 Task: Create a due date automation trigger when advanced on, 2 hours before a card is due add checklist with checklist "Resume" complete.
Action: Mouse moved to (1146, 88)
Screenshot: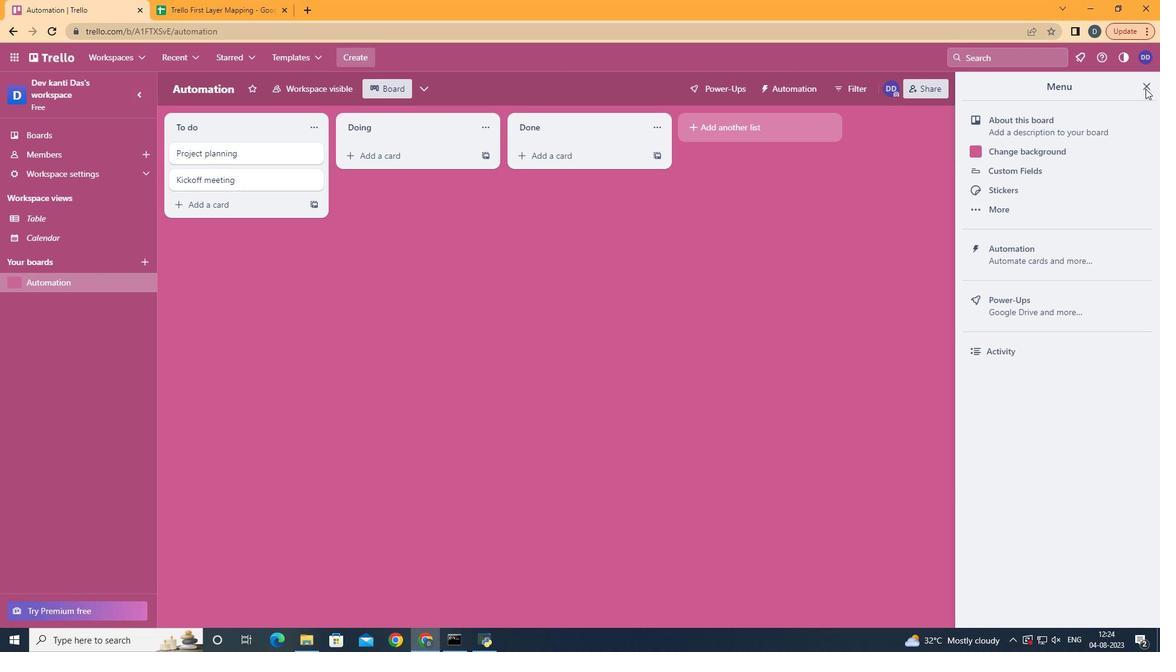 
Action: Mouse pressed left at (1146, 88)
Screenshot: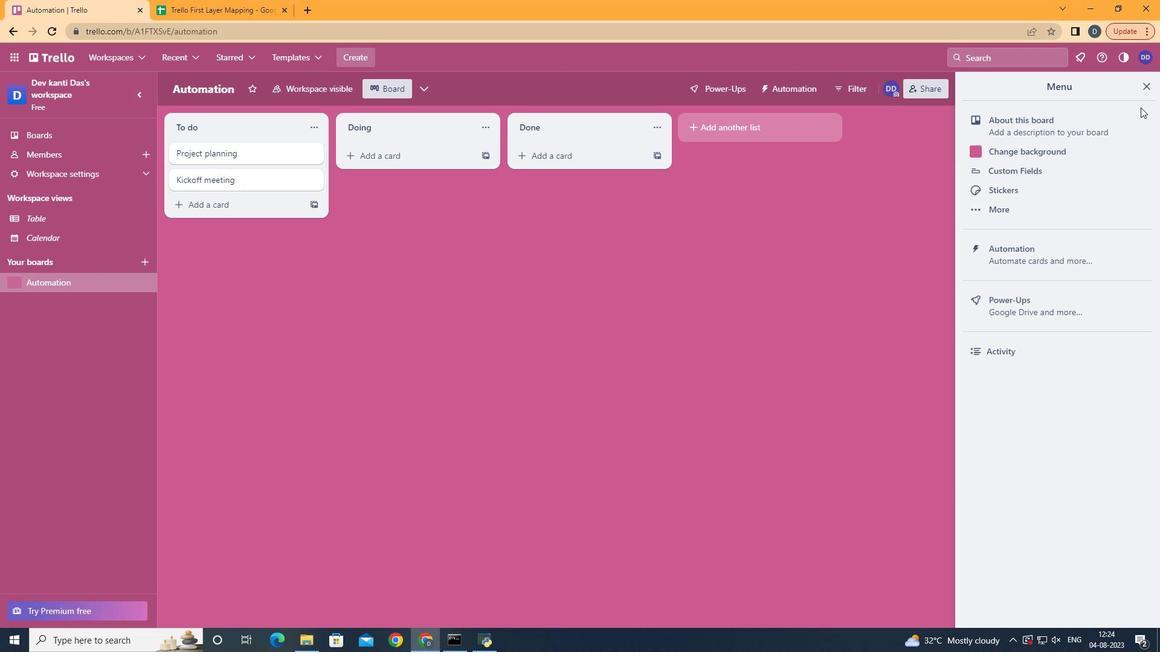 
Action: Mouse moved to (1038, 242)
Screenshot: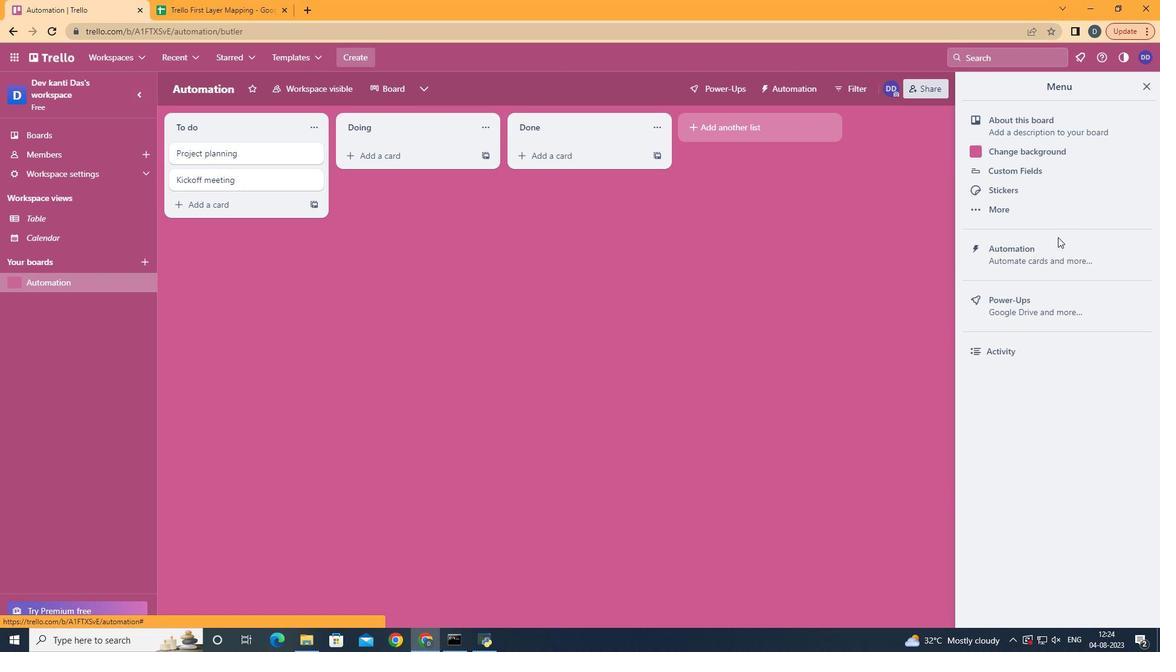 
Action: Mouse pressed left at (1038, 242)
Screenshot: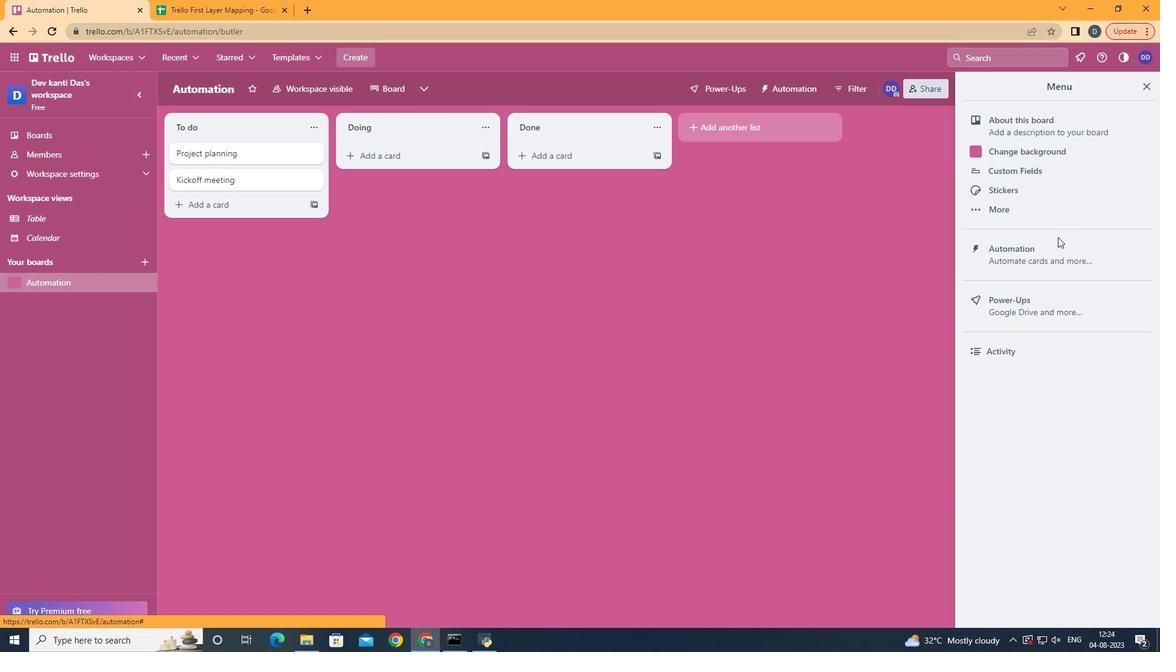 
Action: Mouse moved to (268, 247)
Screenshot: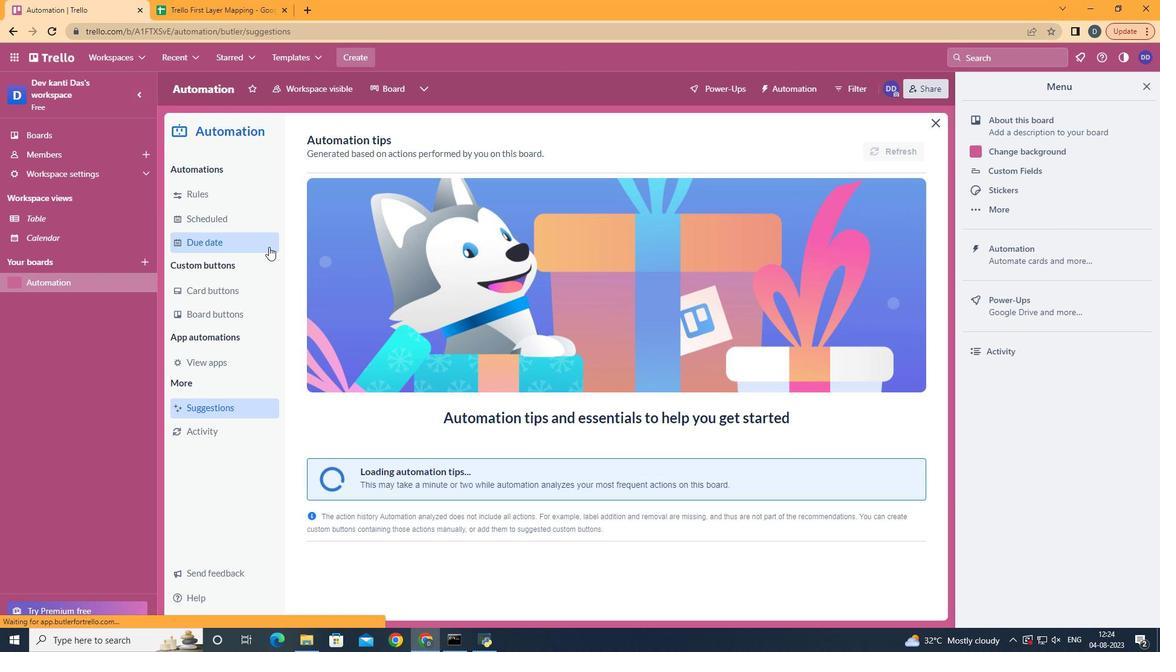 
Action: Mouse pressed left at (268, 247)
Screenshot: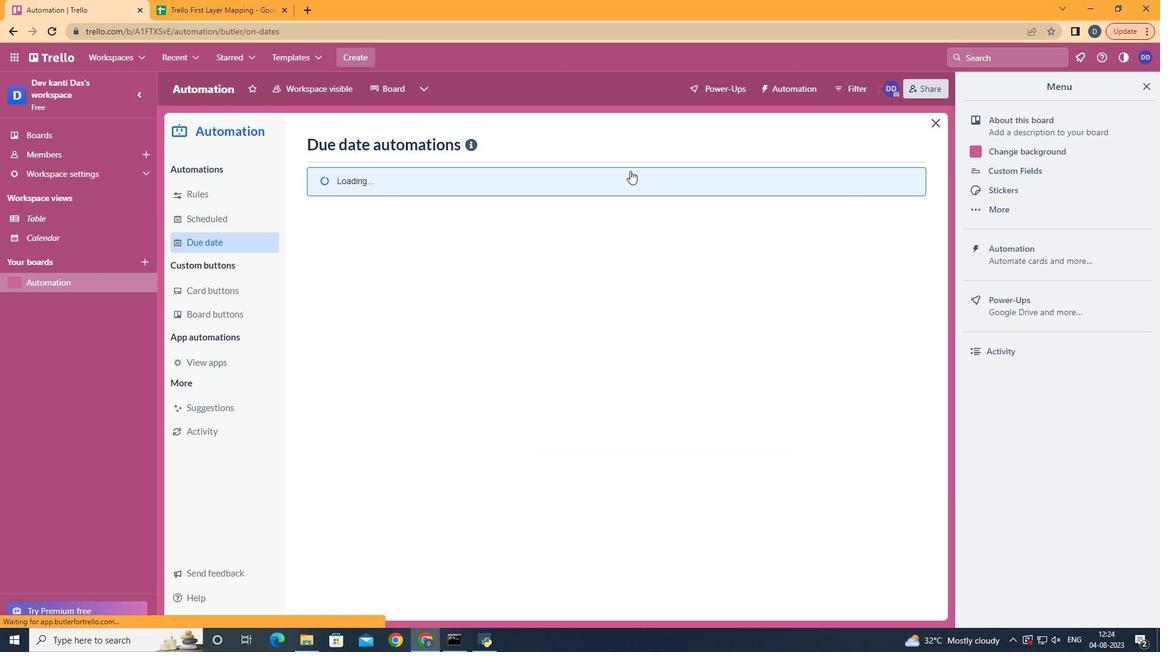 
Action: Mouse moved to (841, 149)
Screenshot: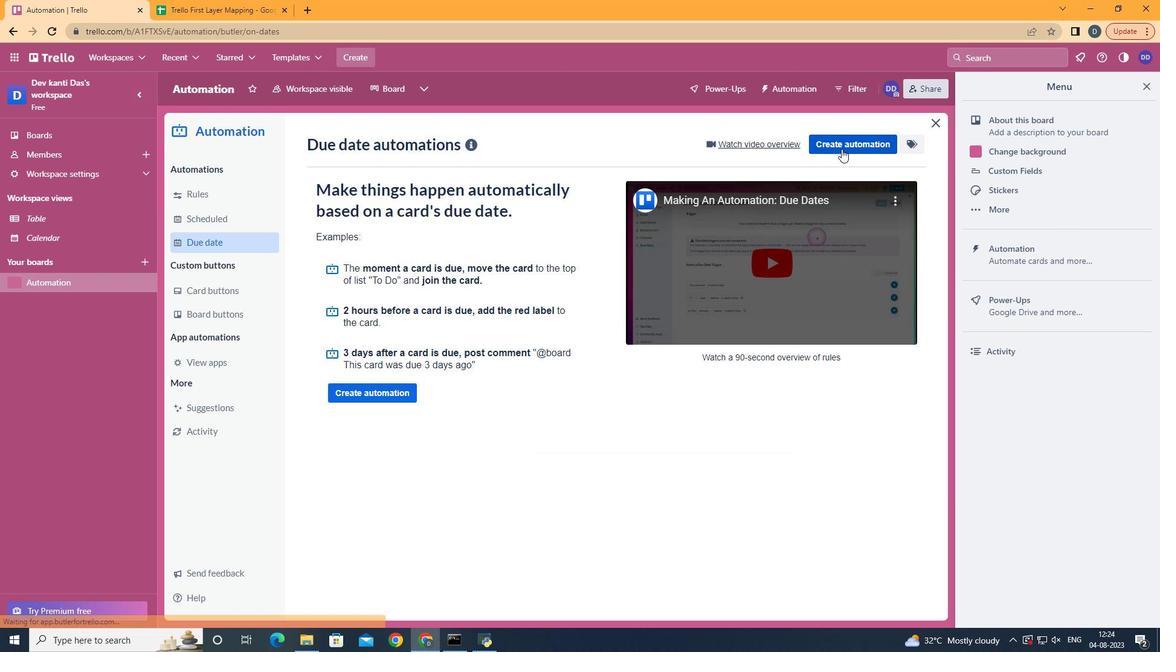 
Action: Mouse pressed left at (841, 149)
Screenshot: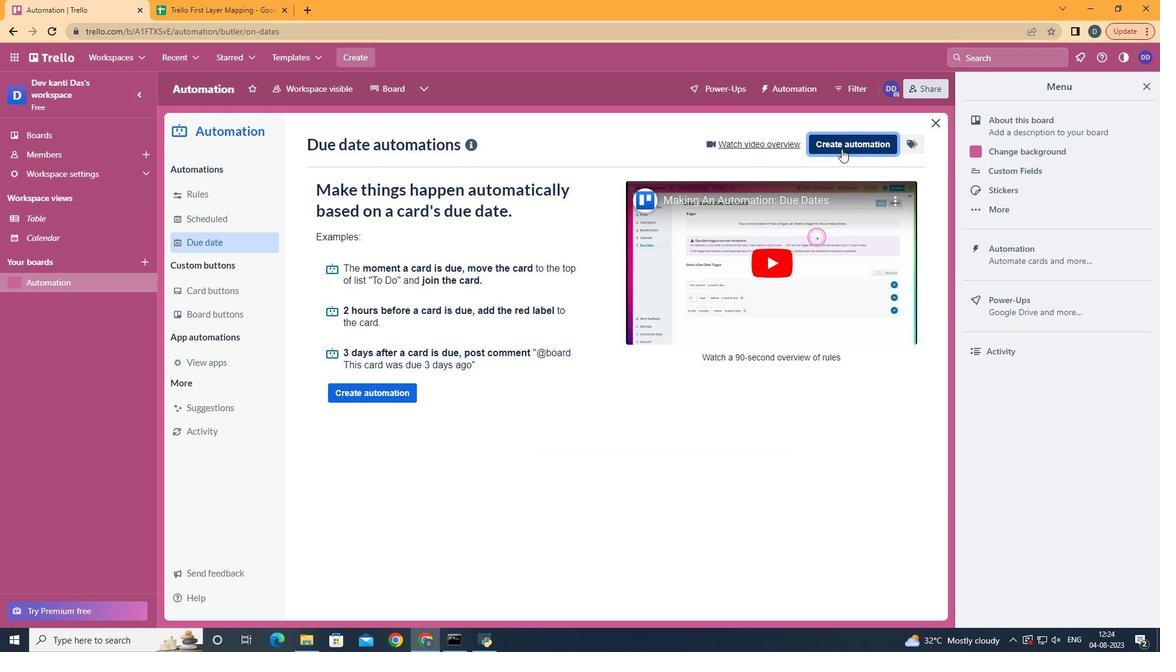 
Action: Mouse moved to (557, 275)
Screenshot: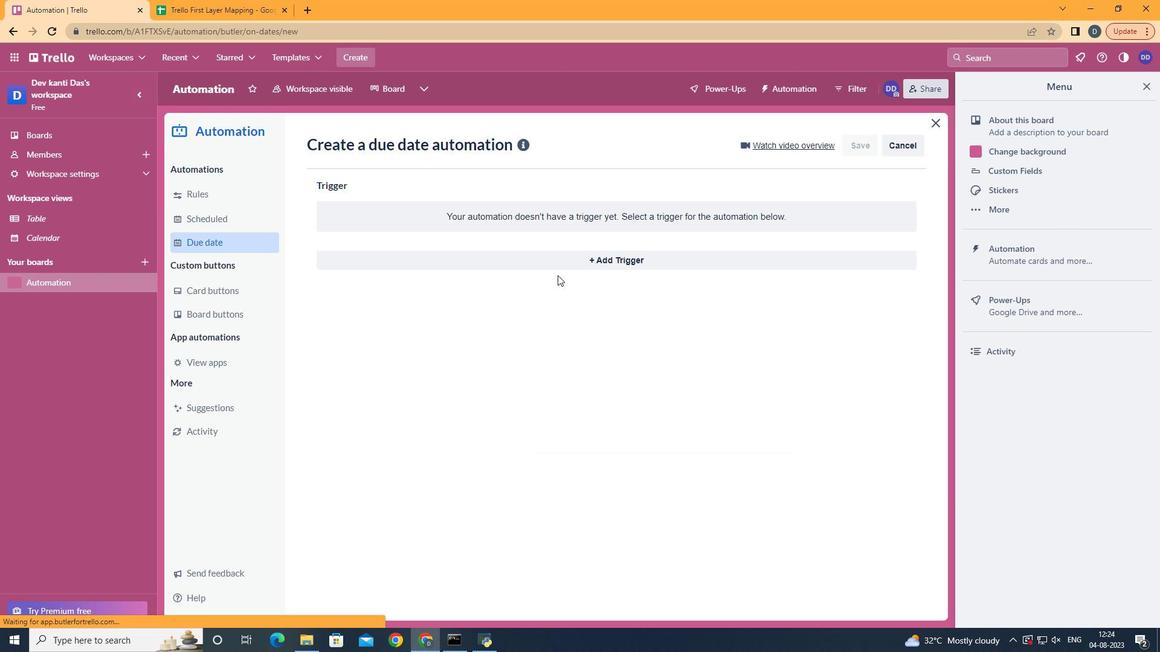 
Action: Mouse pressed left at (557, 275)
Screenshot: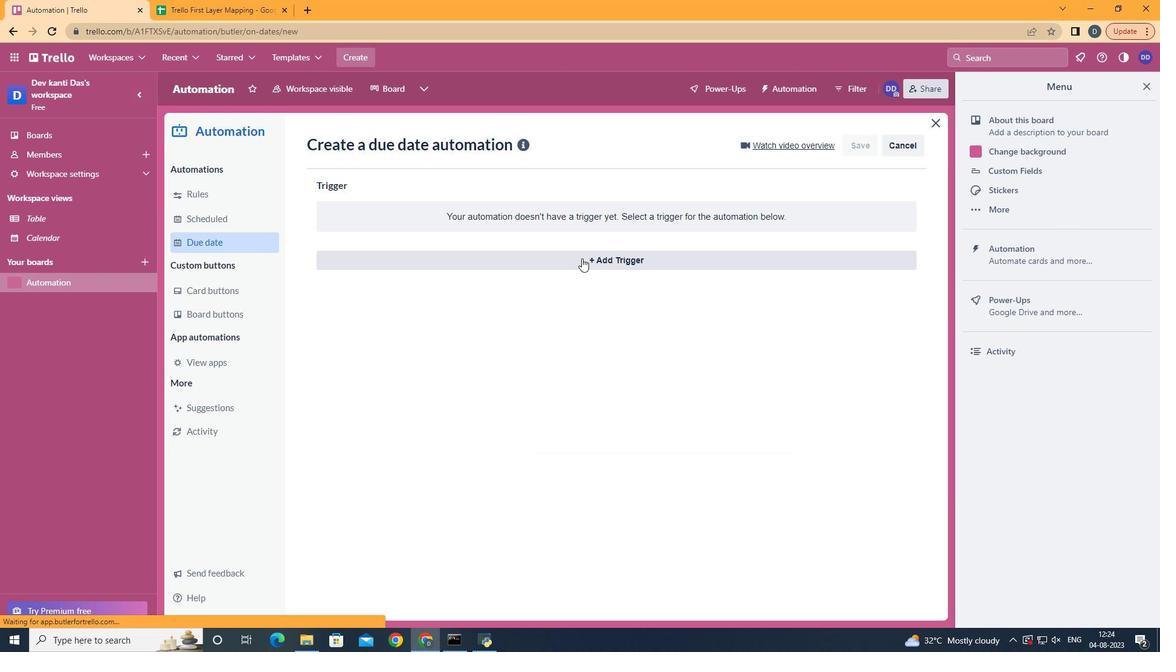 
Action: Mouse moved to (582, 258)
Screenshot: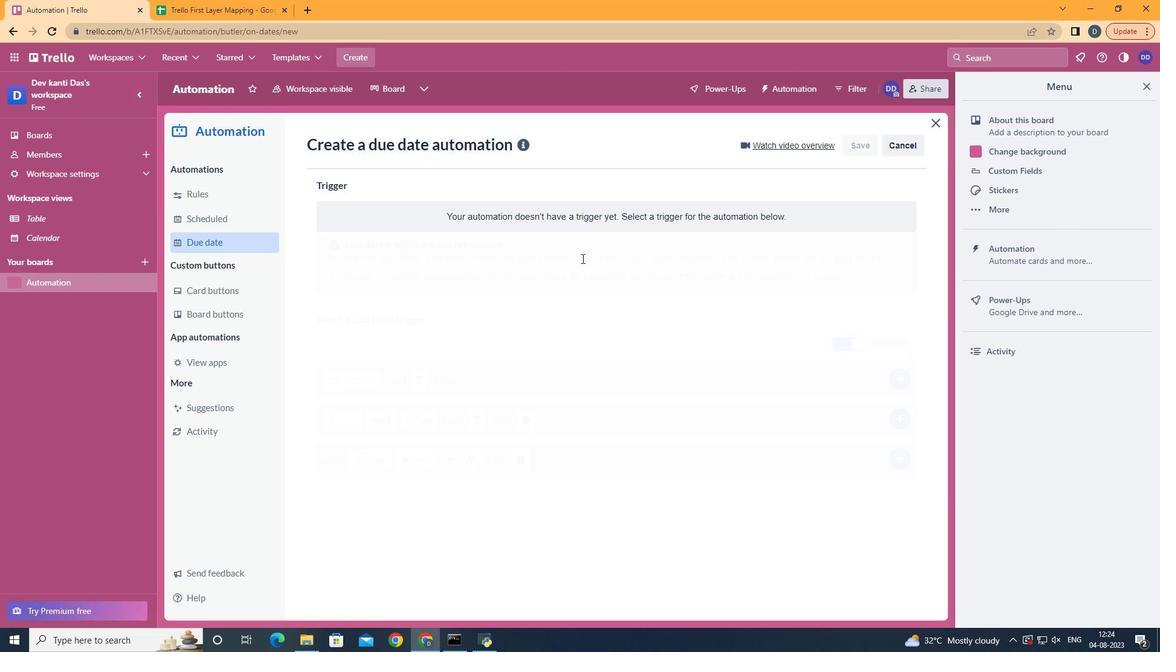
Action: Mouse pressed left at (582, 258)
Screenshot: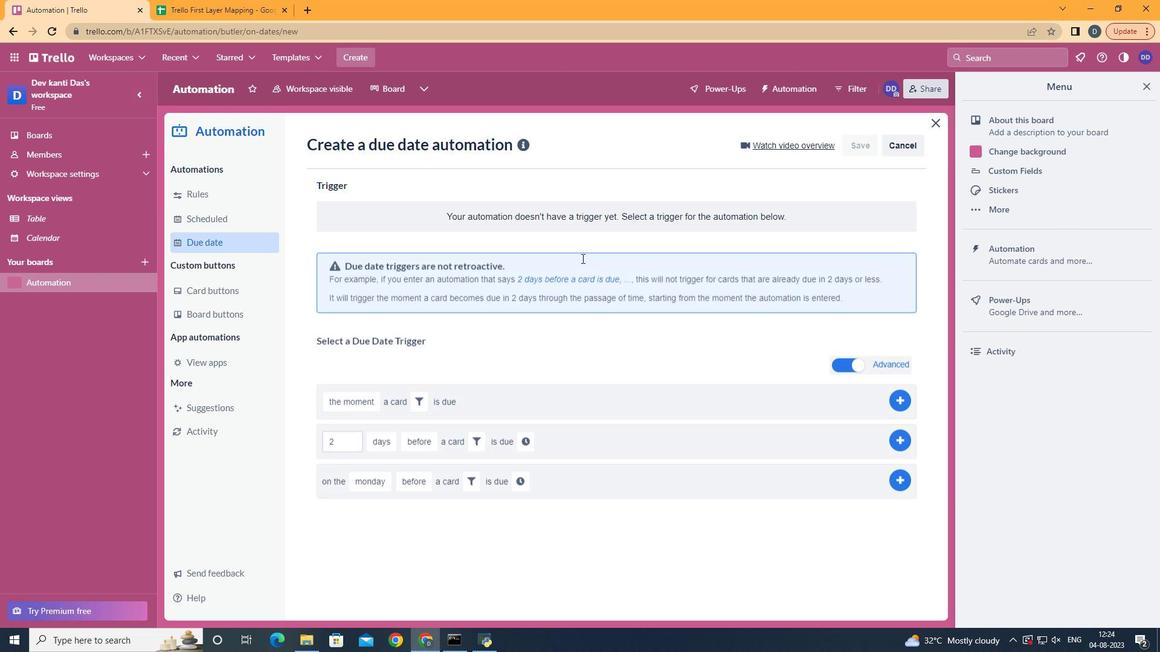 
Action: Mouse moved to (400, 516)
Screenshot: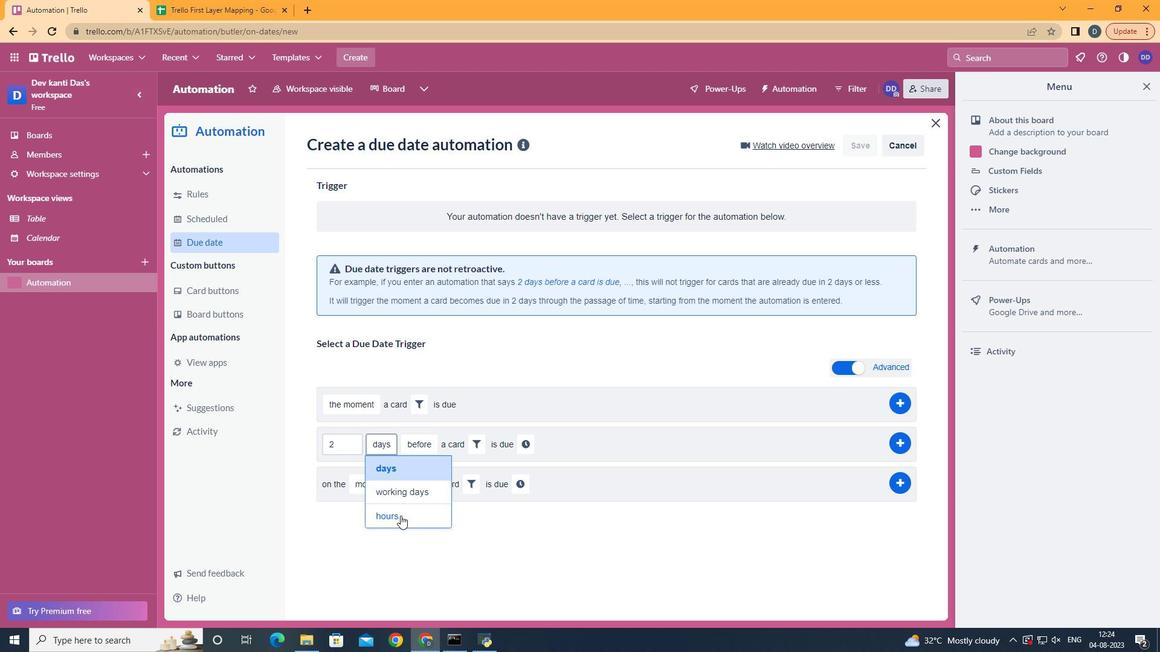 
Action: Mouse pressed left at (400, 516)
Screenshot: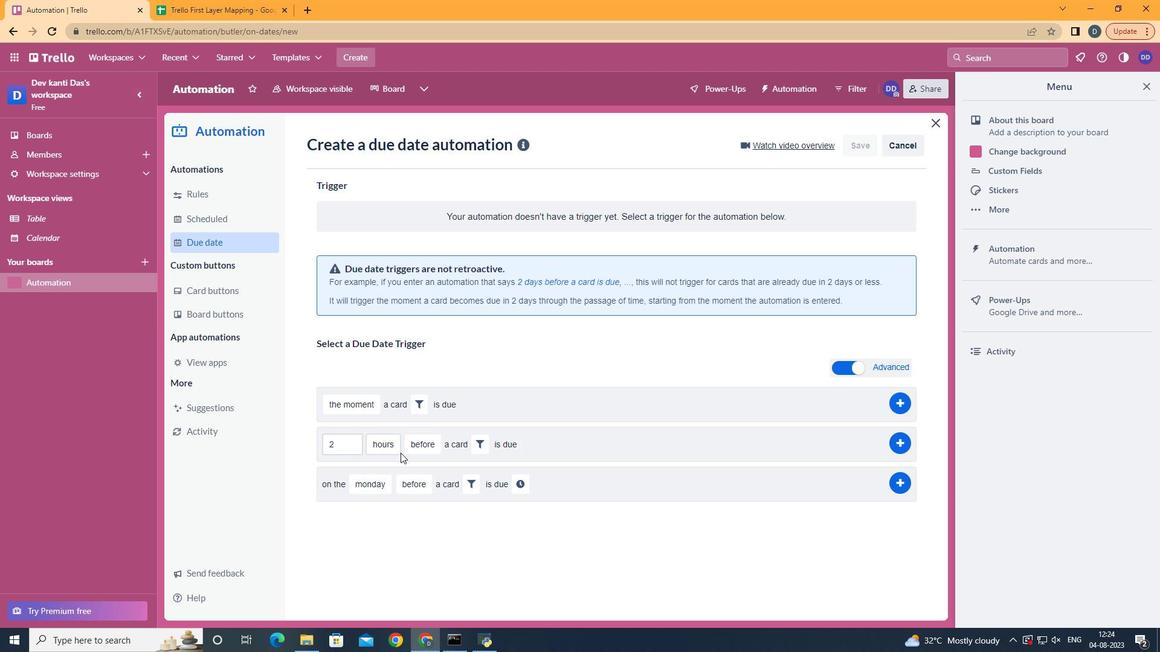
Action: Mouse moved to (426, 461)
Screenshot: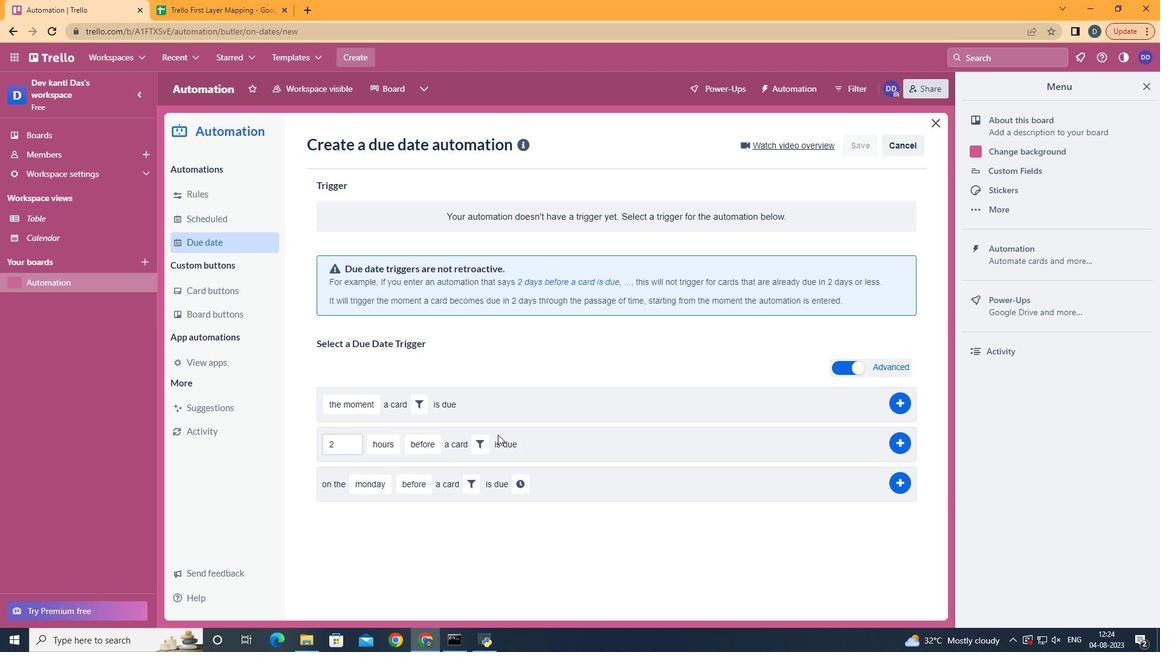 
Action: Mouse pressed left at (426, 461)
Screenshot: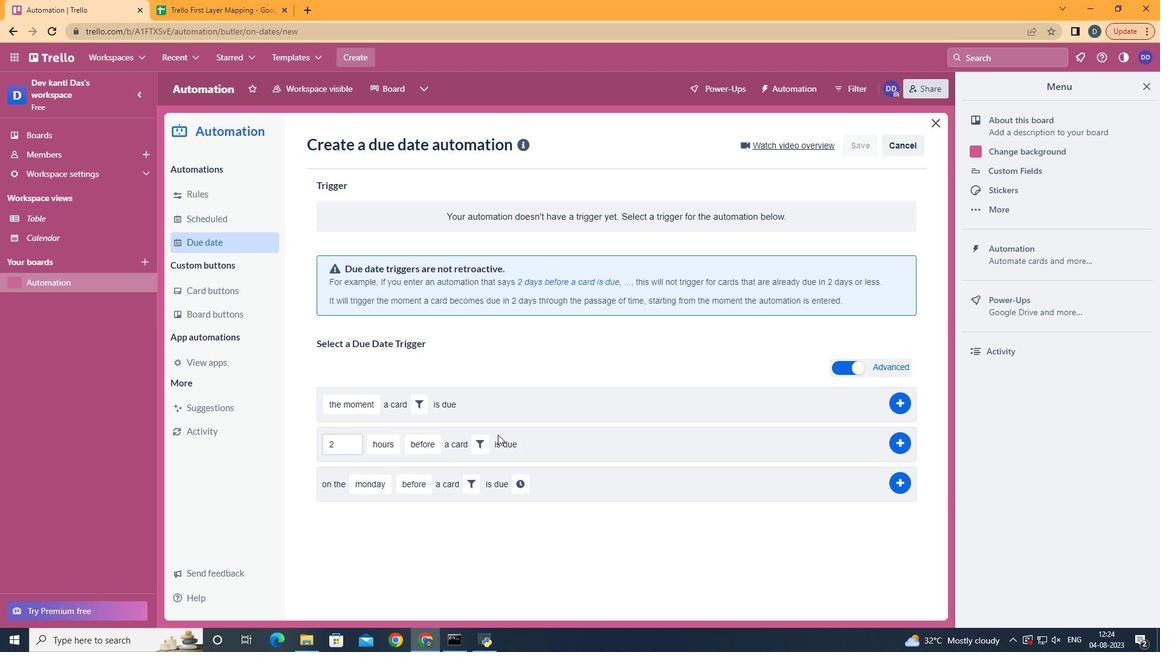 
Action: Mouse moved to (482, 443)
Screenshot: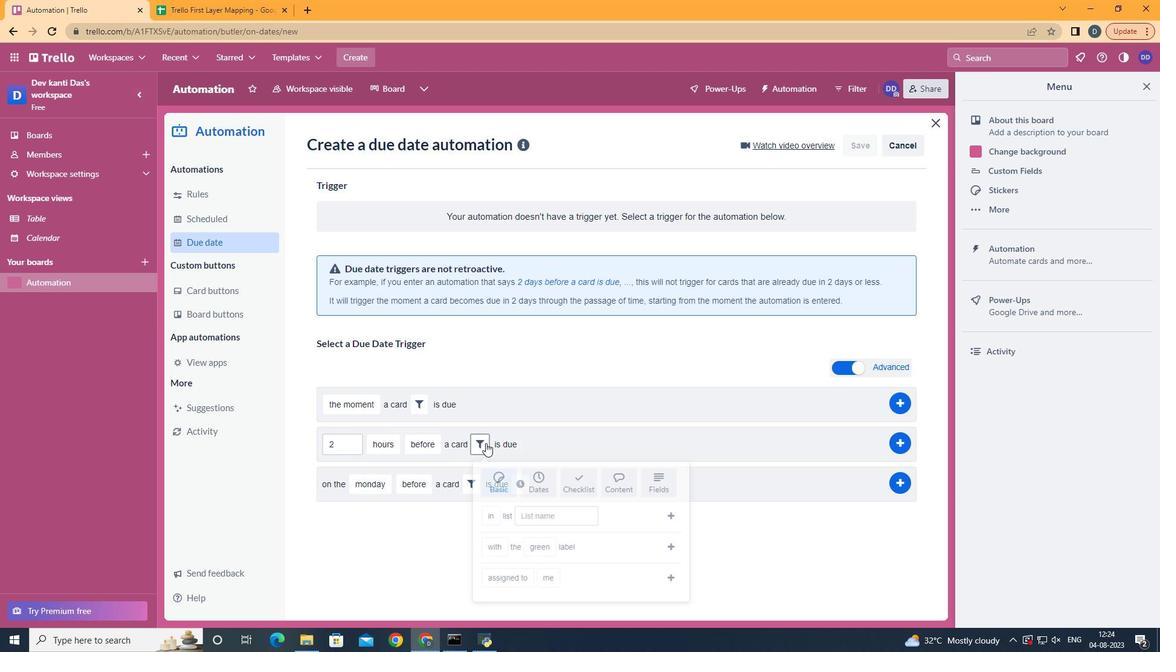 
Action: Mouse pressed left at (482, 443)
Screenshot: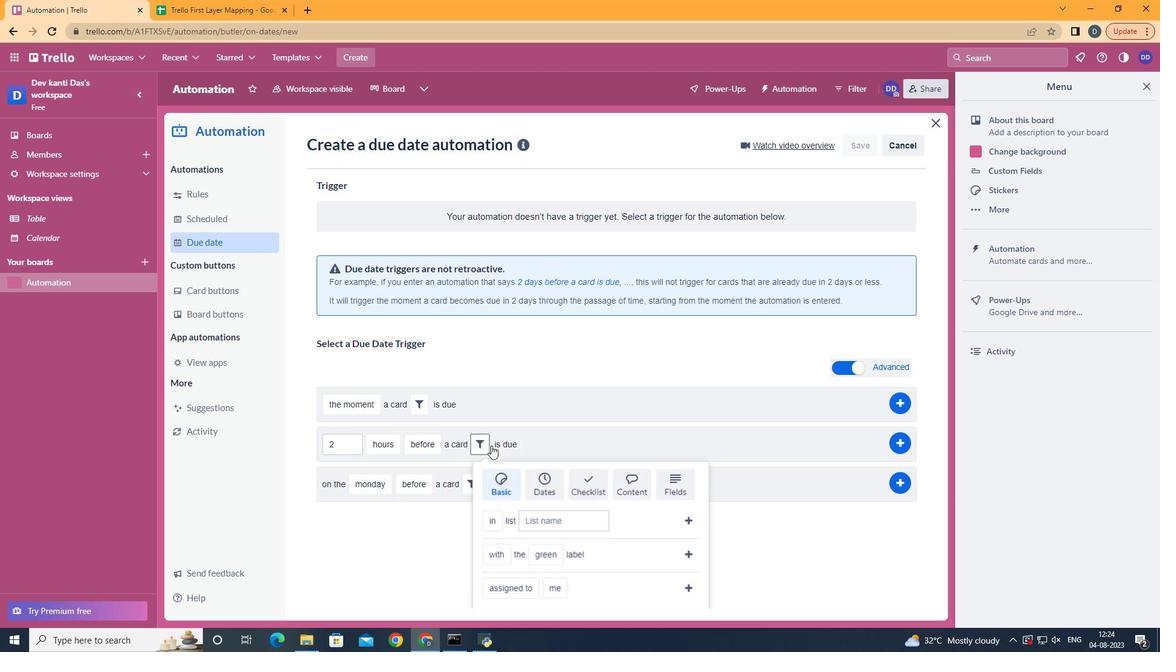 
Action: Mouse moved to (582, 486)
Screenshot: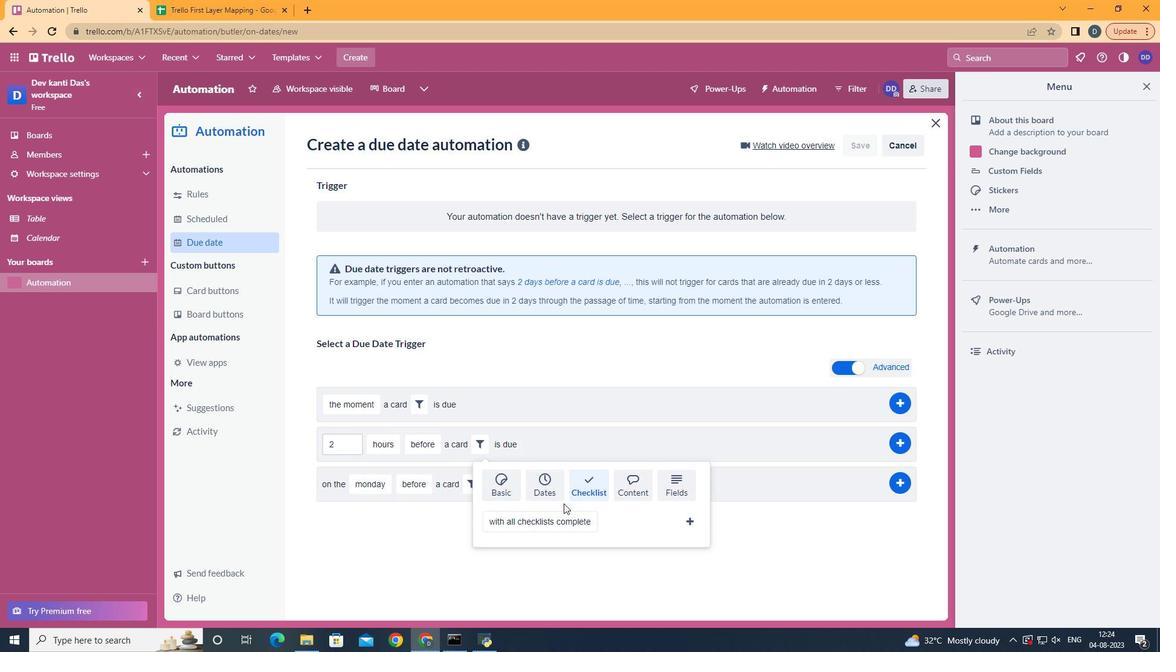 
Action: Mouse pressed left at (582, 486)
Screenshot: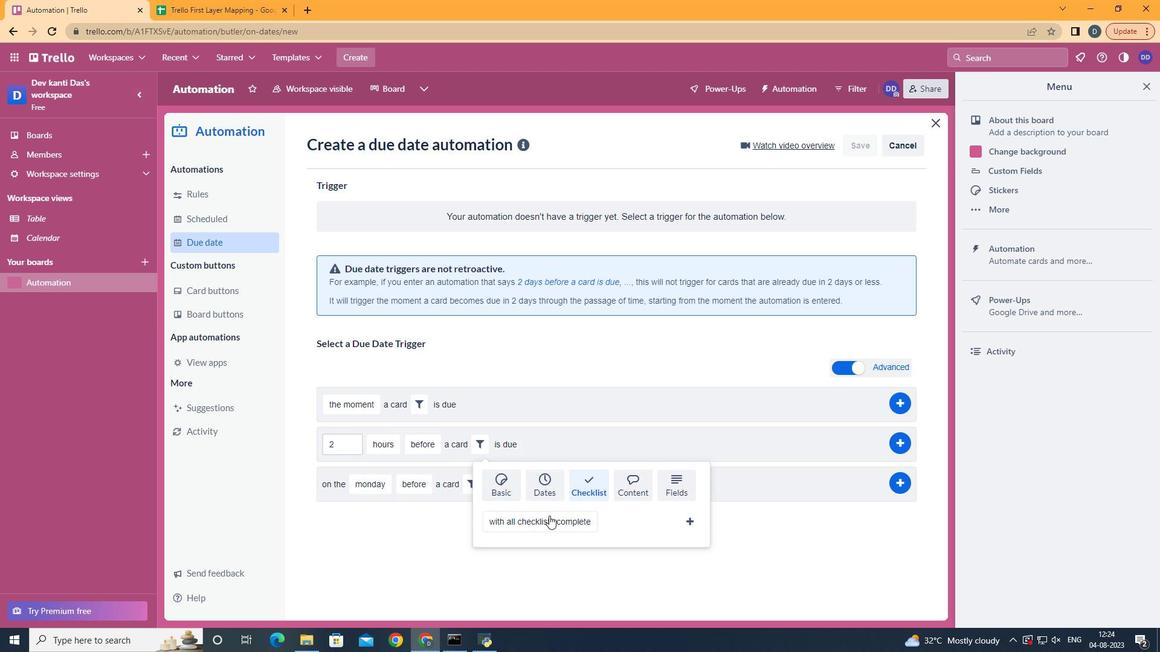 
Action: Mouse moved to (559, 453)
Screenshot: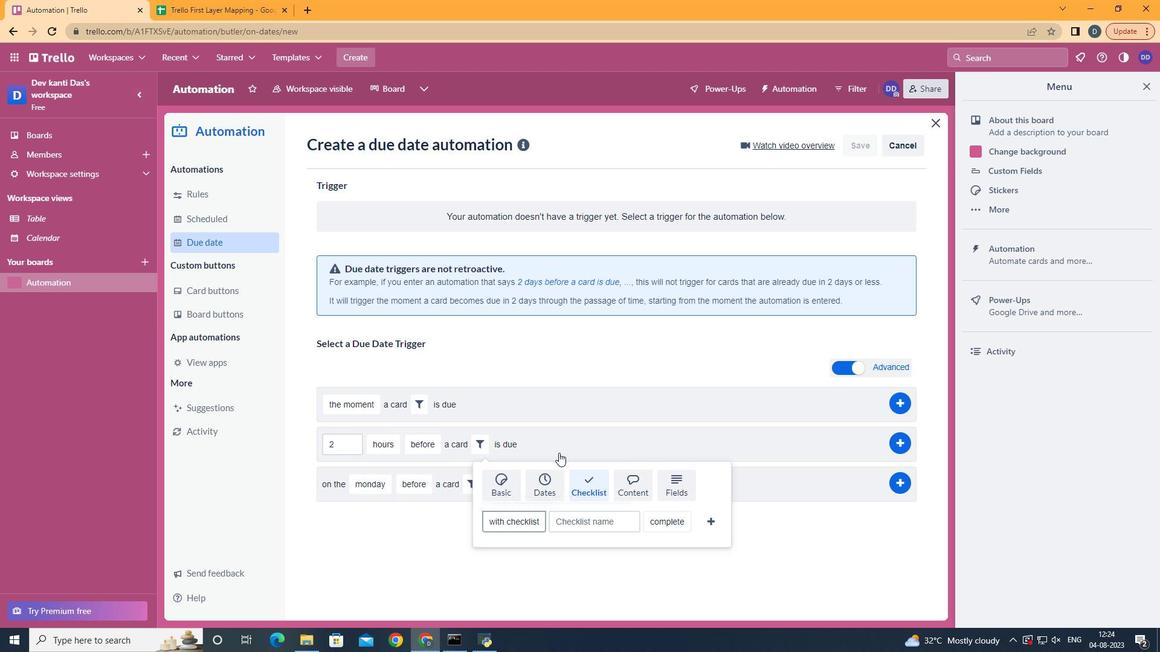 
Action: Mouse pressed left at (559, 453)
Screenshot: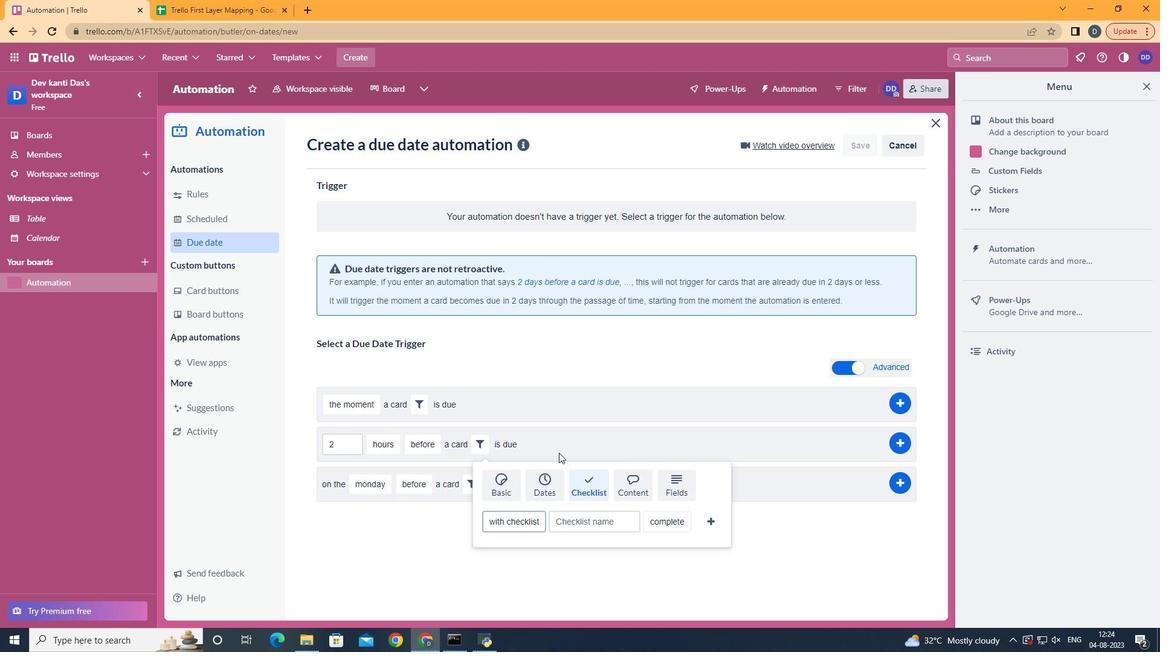 
Action: Mouse moved to (594, 524)
Screenshot: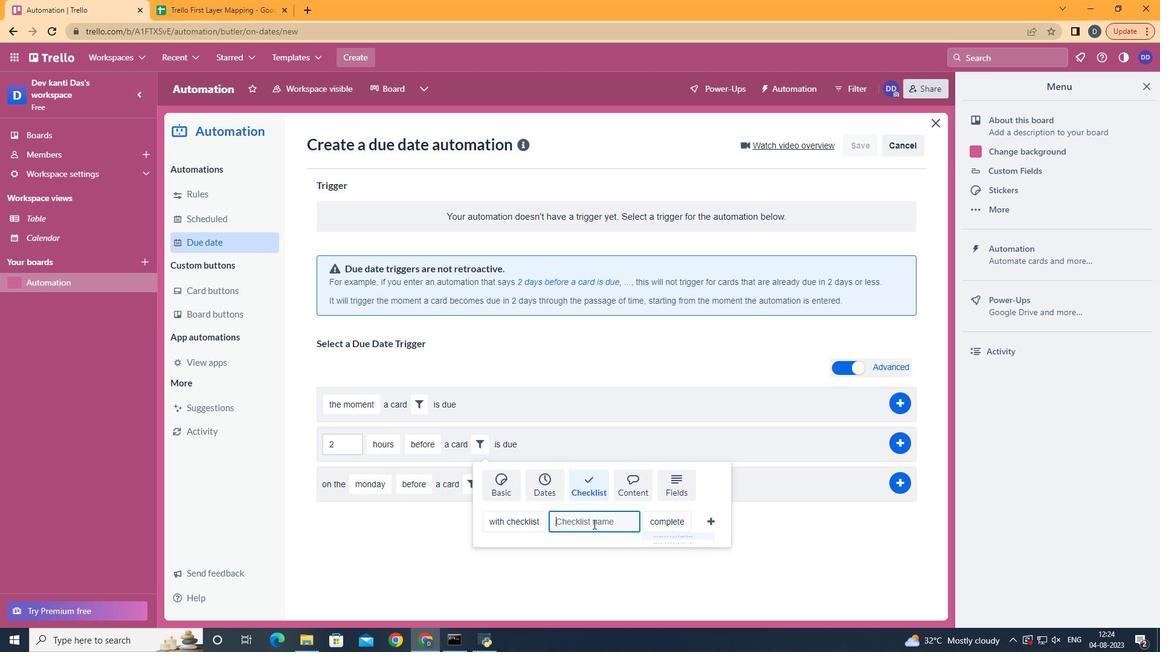 
Action: Mouse pressed left at (594, 524)
Screenshot: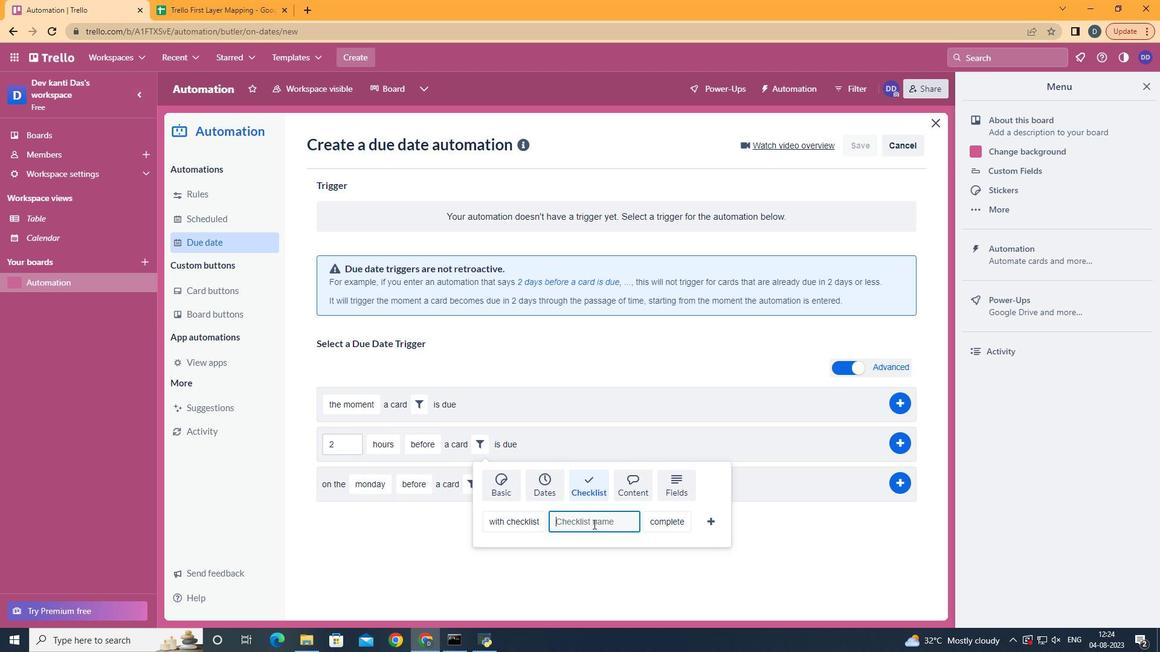 
Action: Mouse moved to (593, 524)
Screenshot: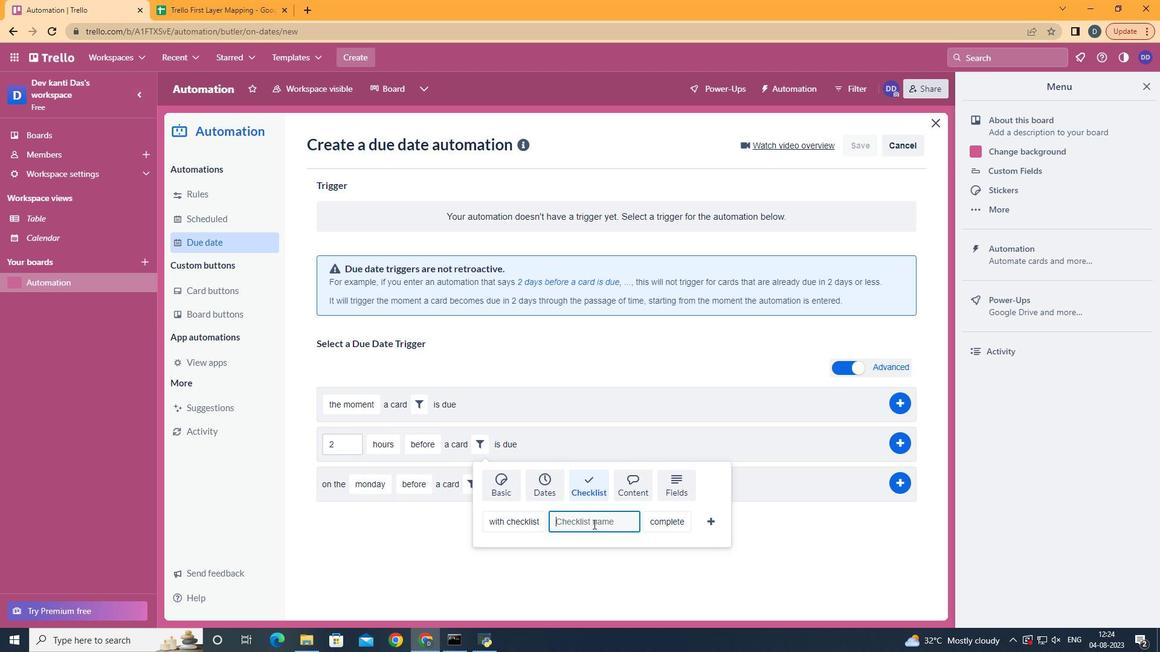 
Action: Key pressed <Key.shift>Resume
Screenshot: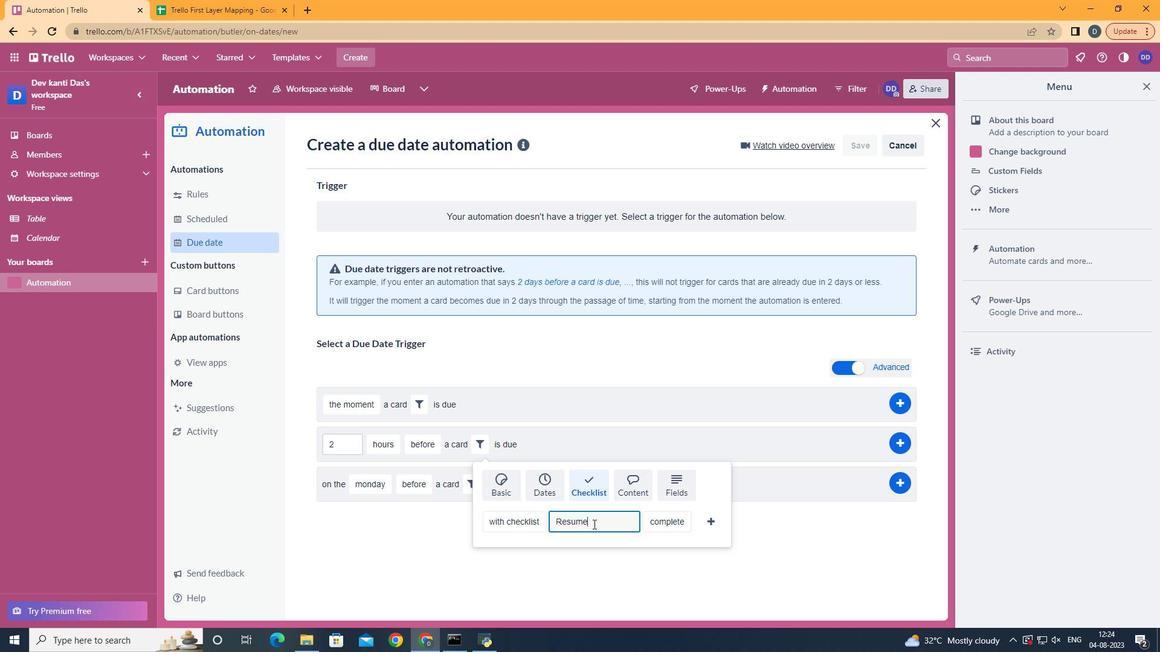 
Action: Mouse moved to (675, 542)
Screenshot: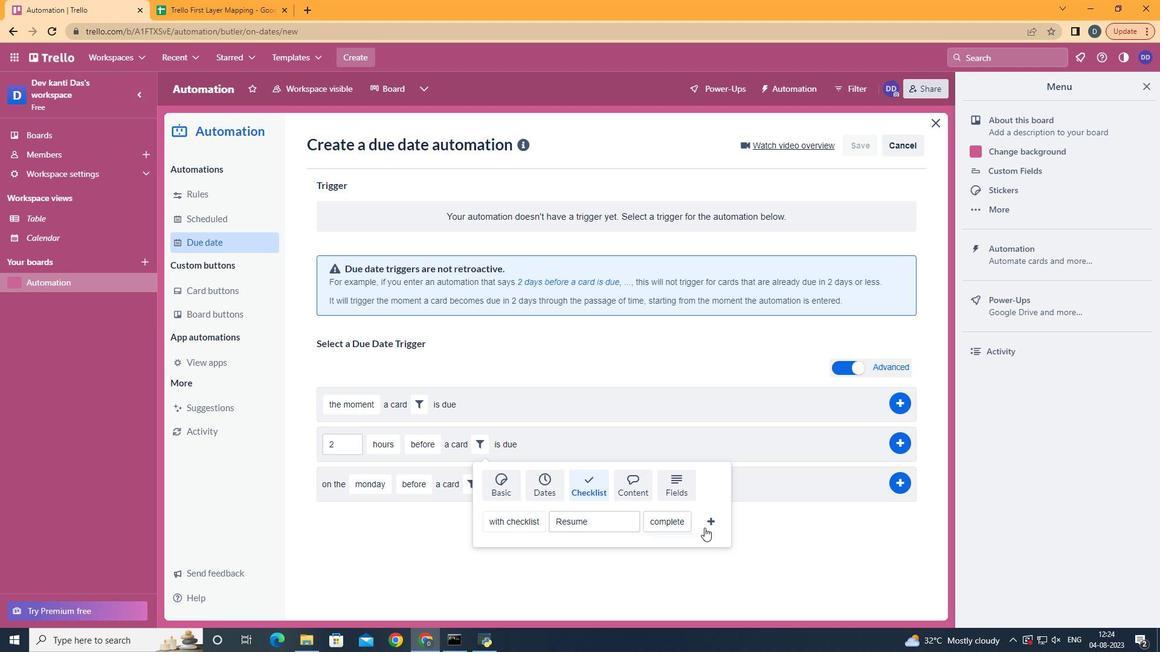 
Action: Mouse pressed left at (675, 542)
Screenshot: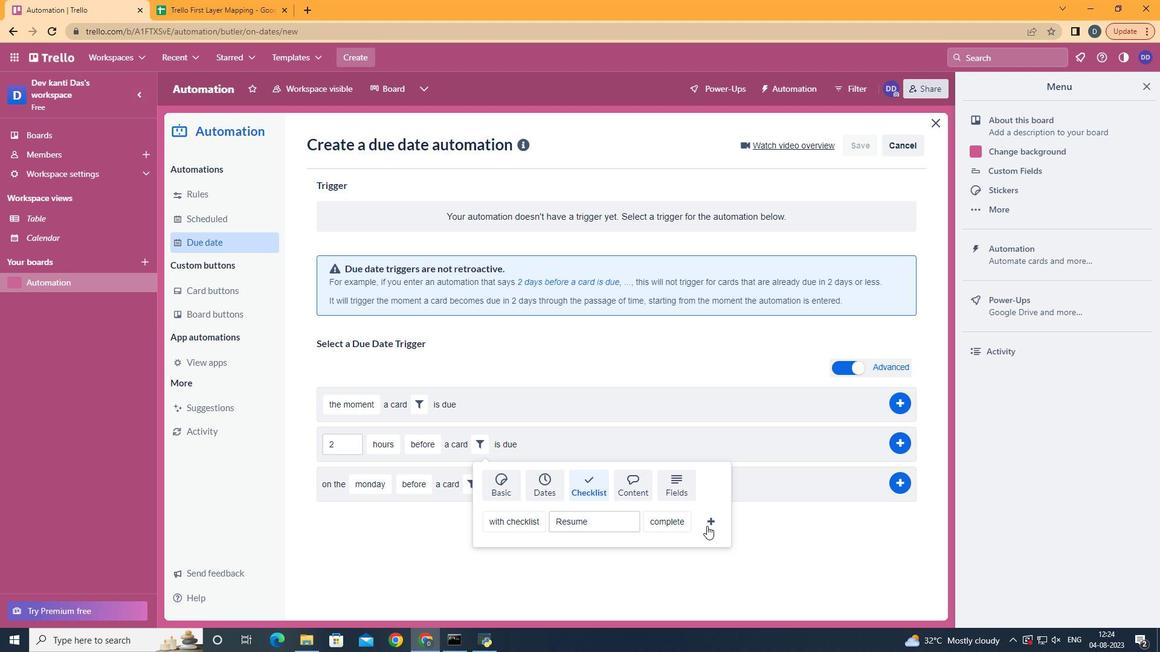 
Action: Mouse moved to (708, 525)
Screenshot: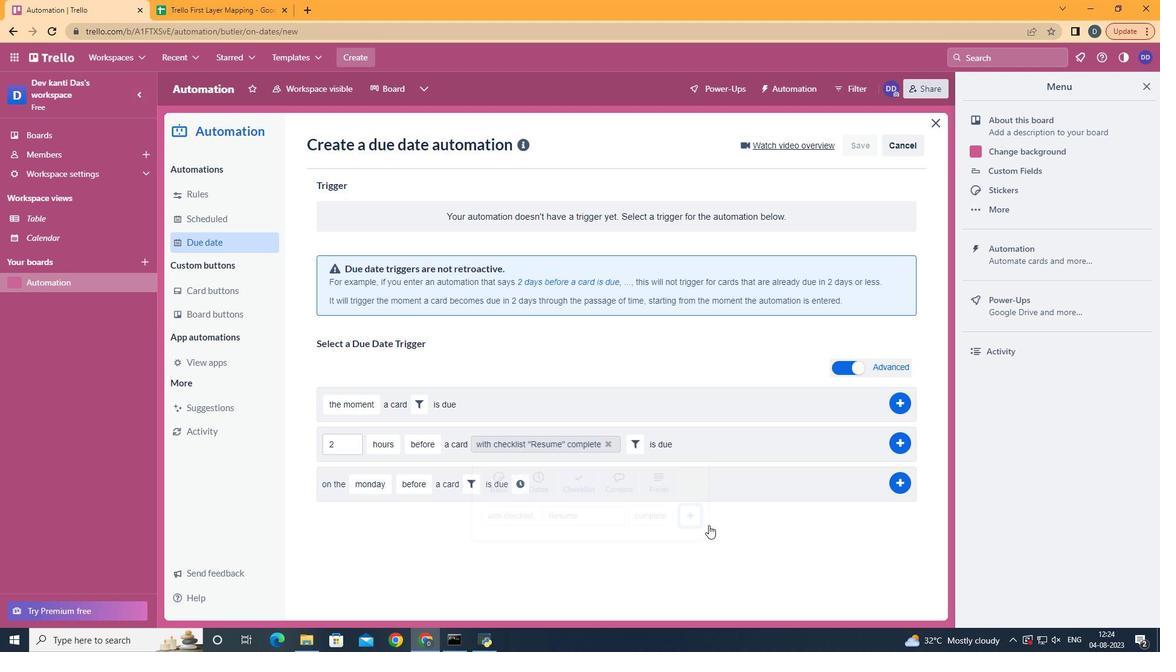 
Action: Mouse pressed left at (708, 525)
Screenshot: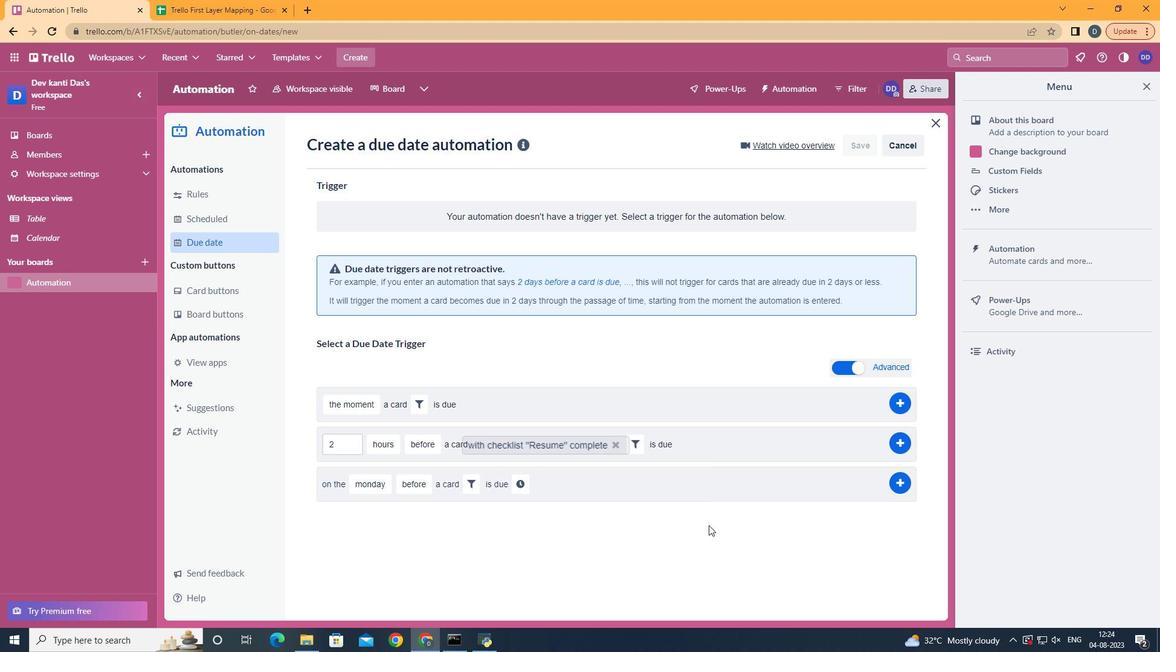 
Action: Mouse moved to (892, 448)
Screenshot: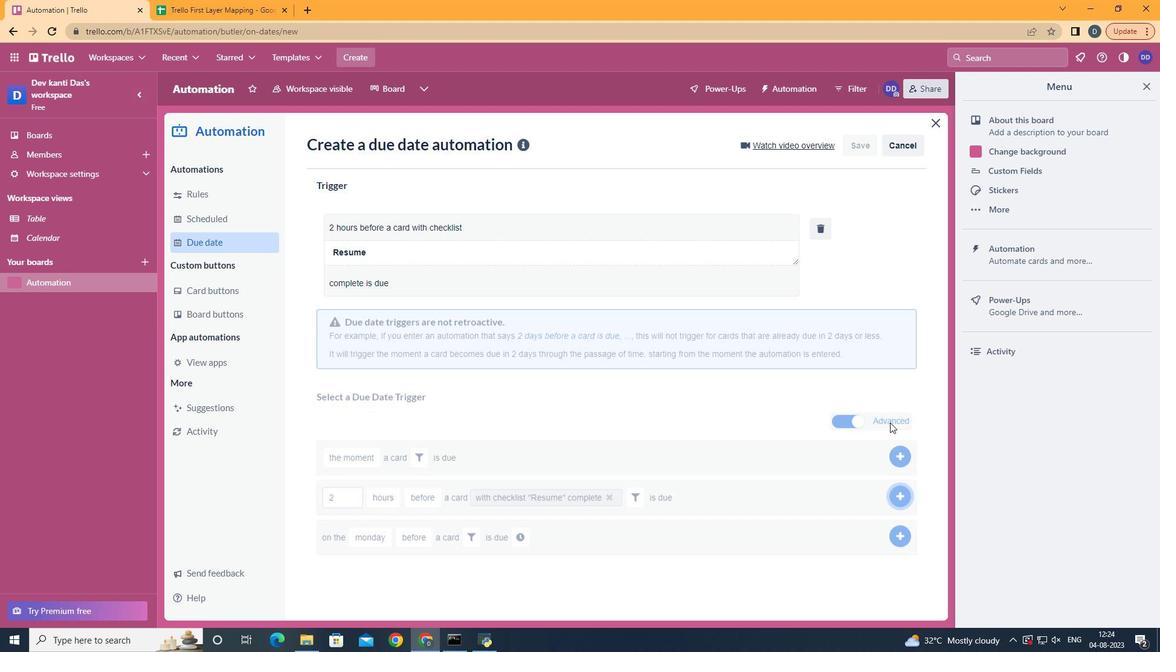 
Action: Mouse pressed left at (892, 448)
Screenshot: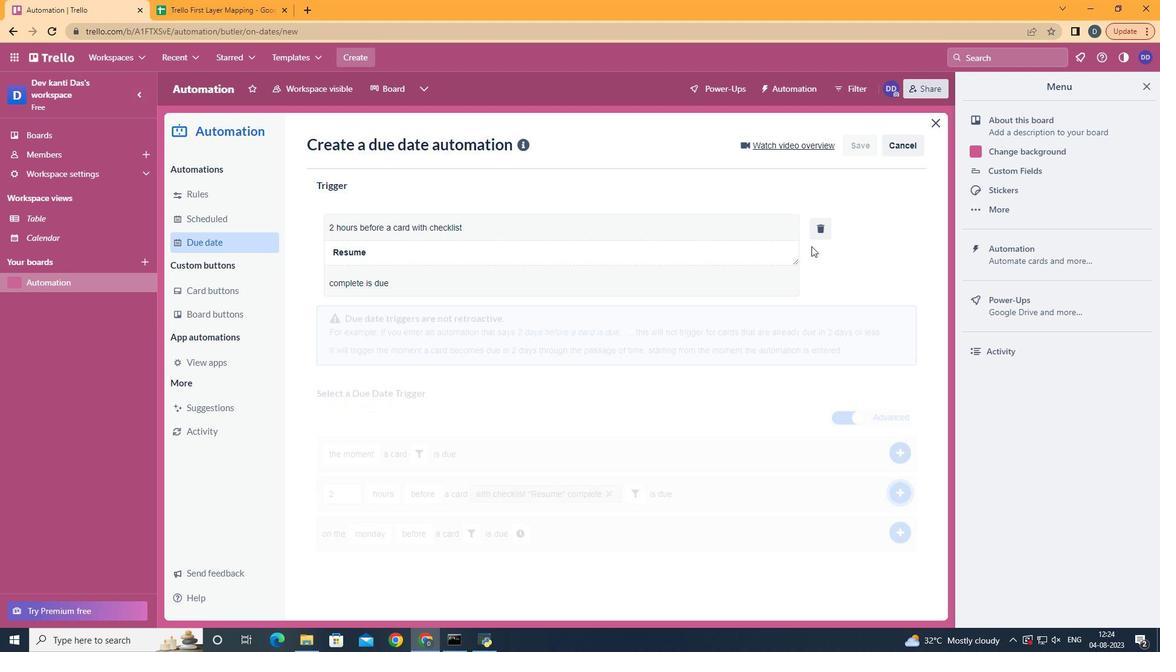 
Action: Mouse moved to (539, 287)
Screenshot: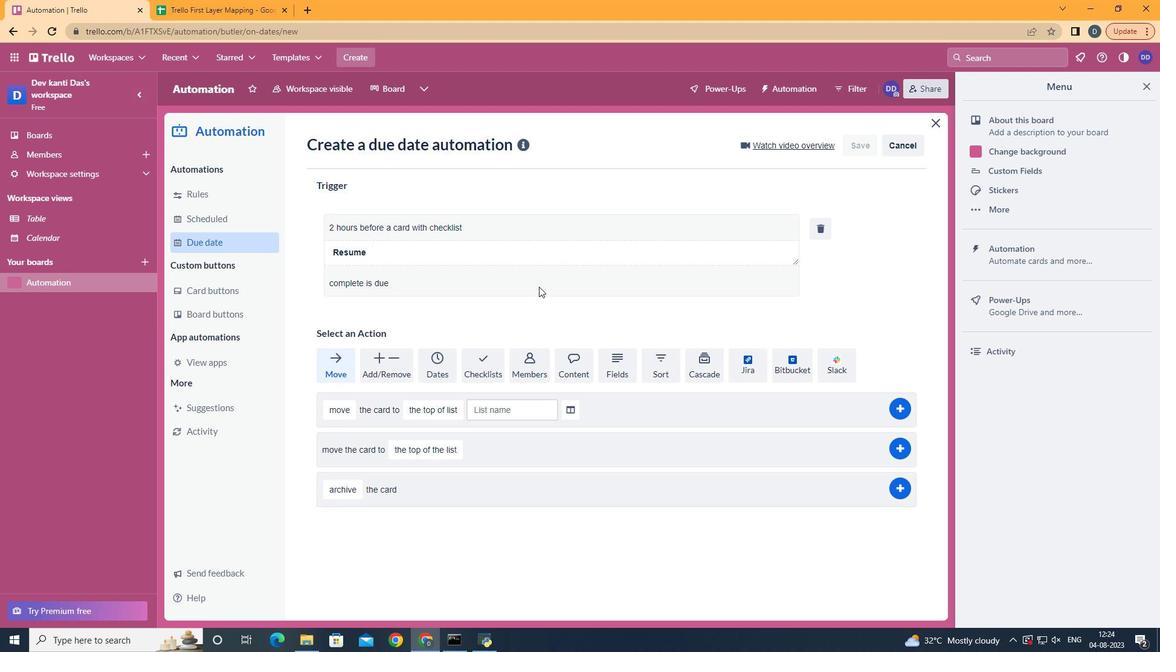 
